 Task: Toggle the format space around selector separator option in the less.
Action: Mouse moved to (15, 526)
Screenshot: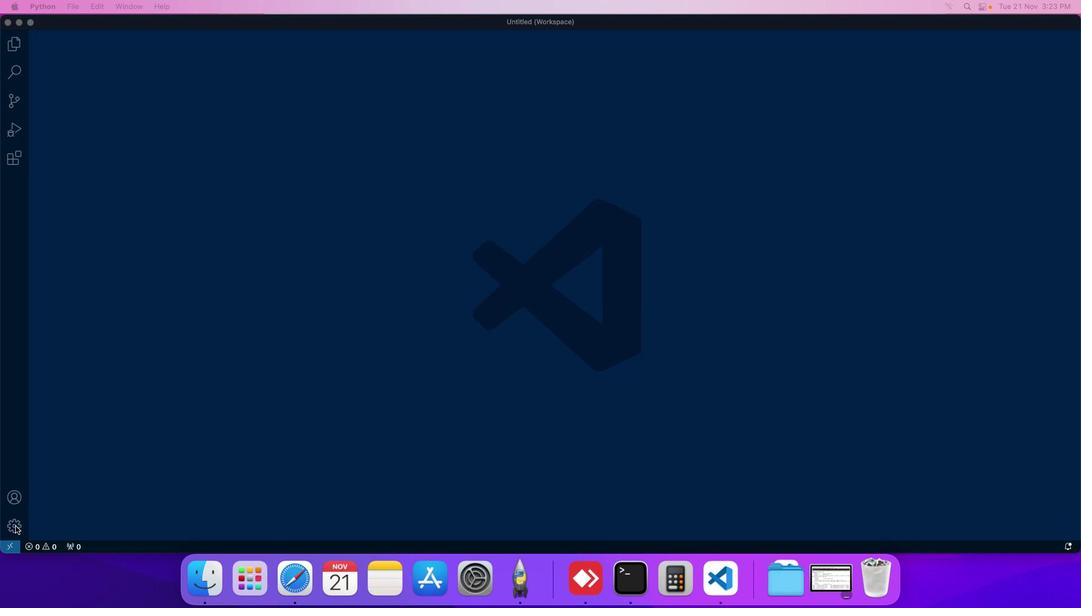 
Action: Mouse pressed left at (15, 526)
Screenshot: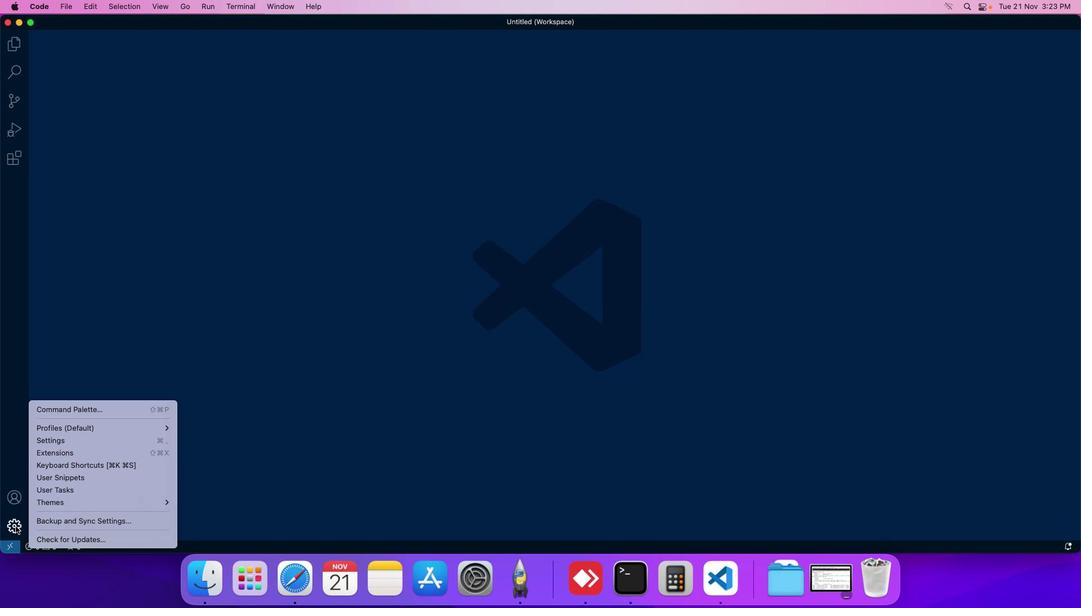 
Action: Mouse moved to (45, 443)
Screenshot: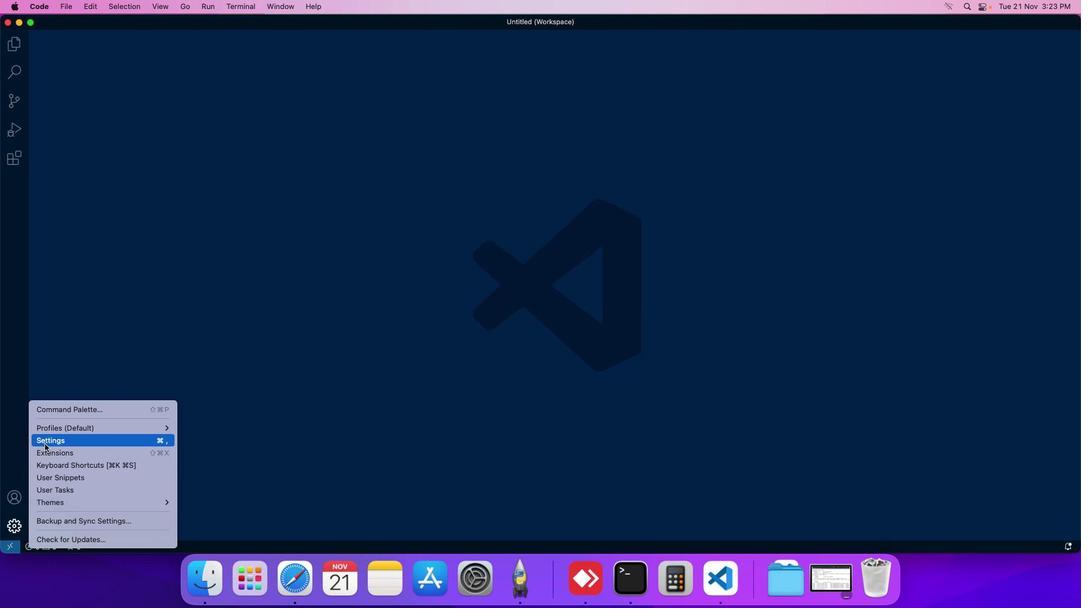 
Action: Mouse pressed left at (45, 443)
Screenshot: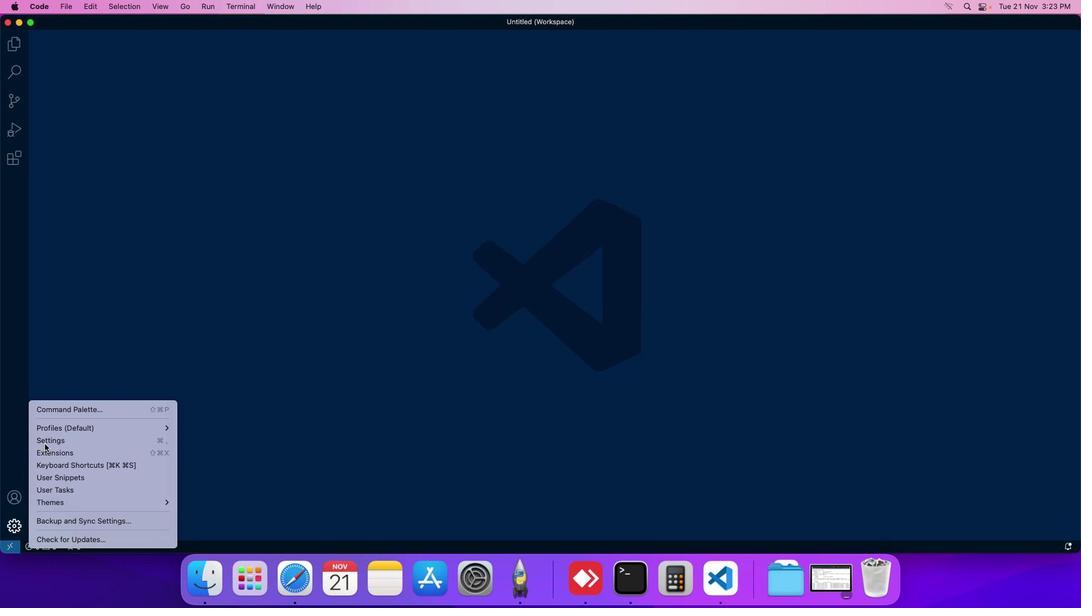 
Action: Mouse moved to (260, 85)
Screenshot: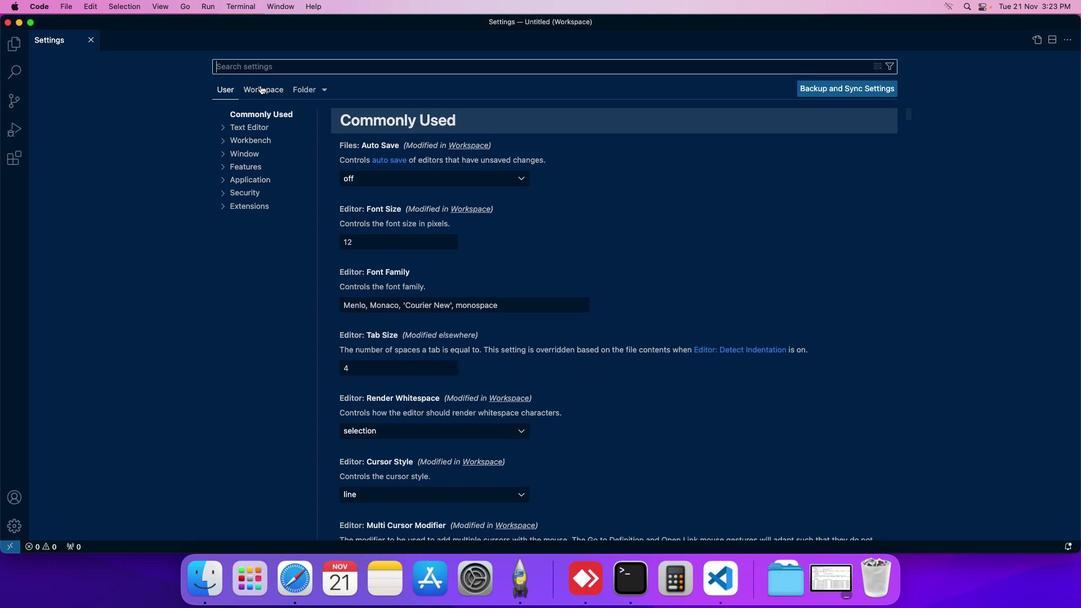 
Action: Mouse pressed left at (260, 85)
Screenshot: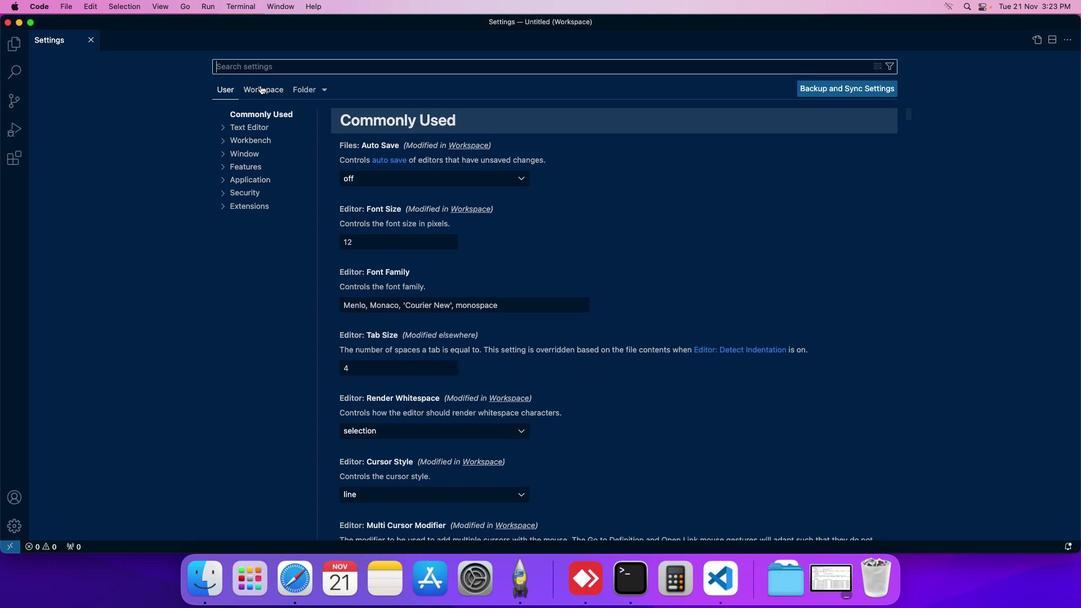 
Action: Mouse moved to (246, 191)
Screenshot: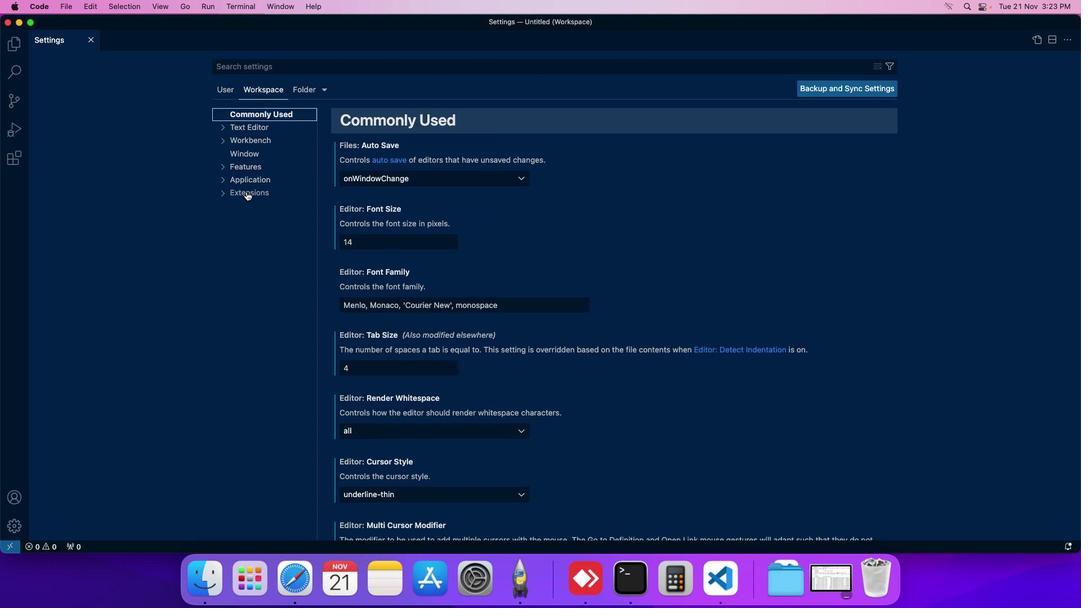 
Action: Mouse pressed left at (246, 191)
Screenshot: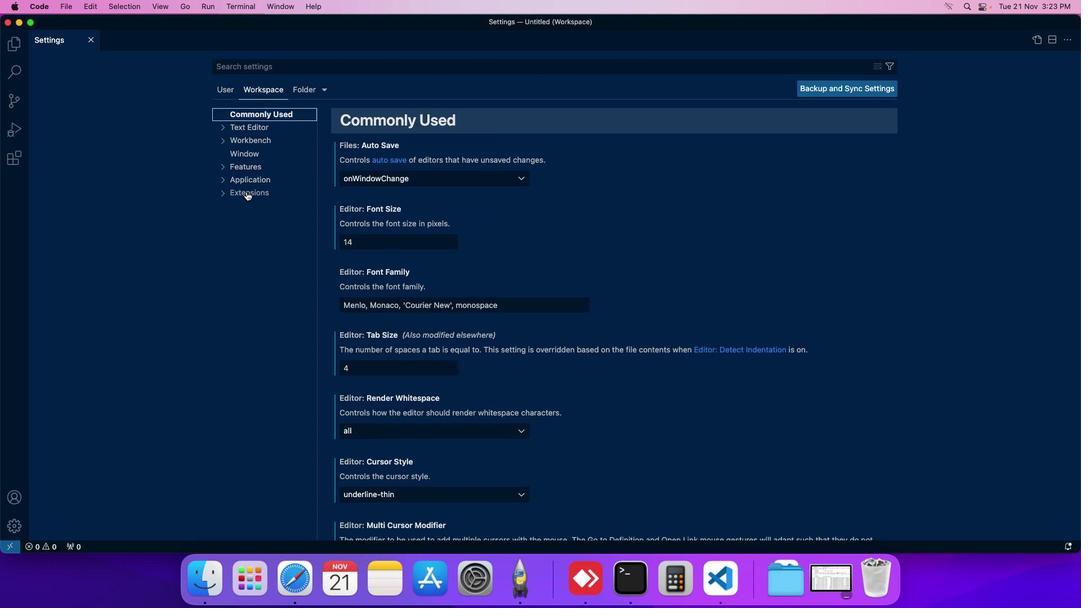 
Action: Mouse moved to (264, 242)
Screenshot: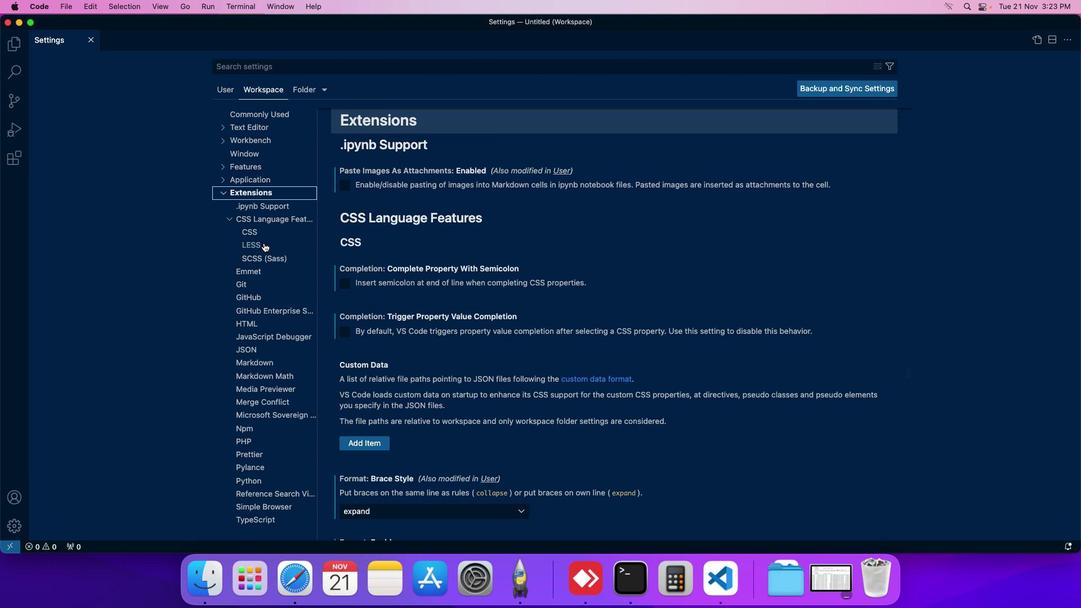
Action: Mouse pressed left at (264, 242)
Screenshot: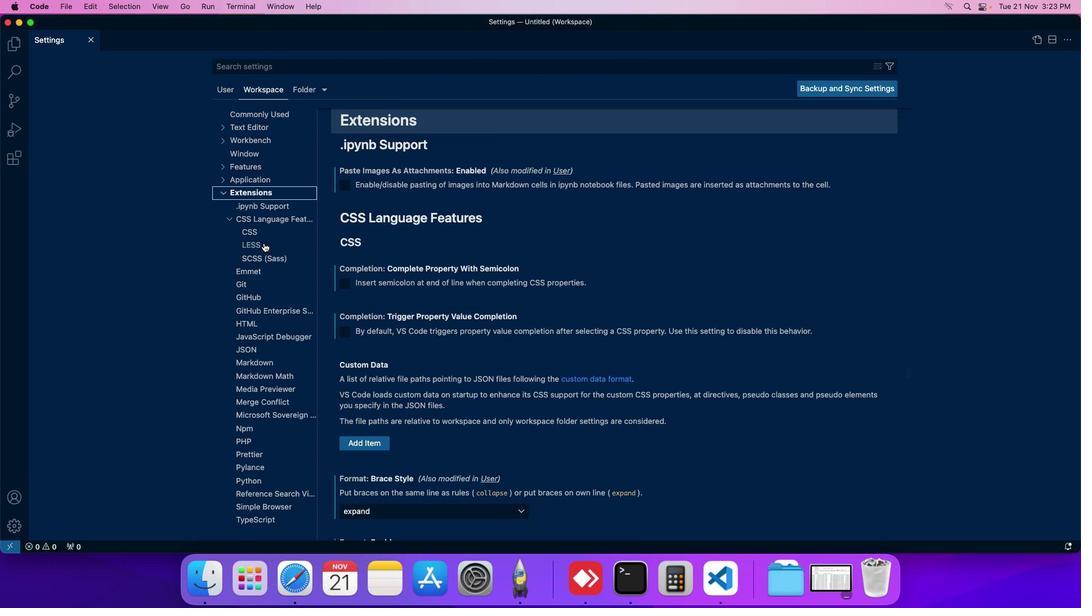 
Action: Mouse moved to (363, 274)
Screenshot: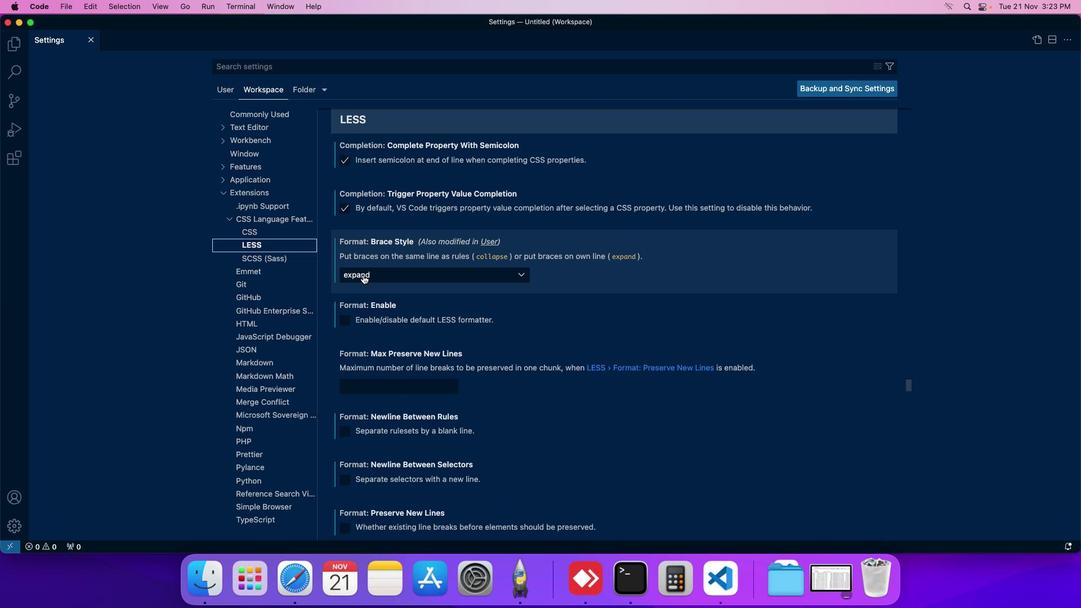 
Action: Mouse scrolled (363, 274) with delta (0, 0)
Screenshot: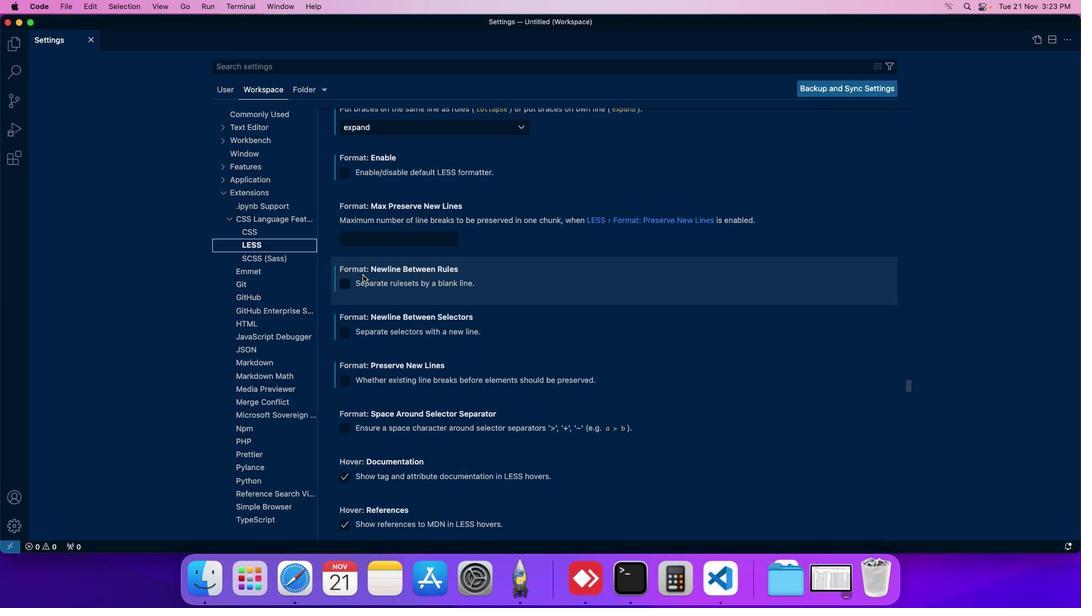 
Action: Mouse scrolled (363, 274) with delta (0, 0)
Screenshot: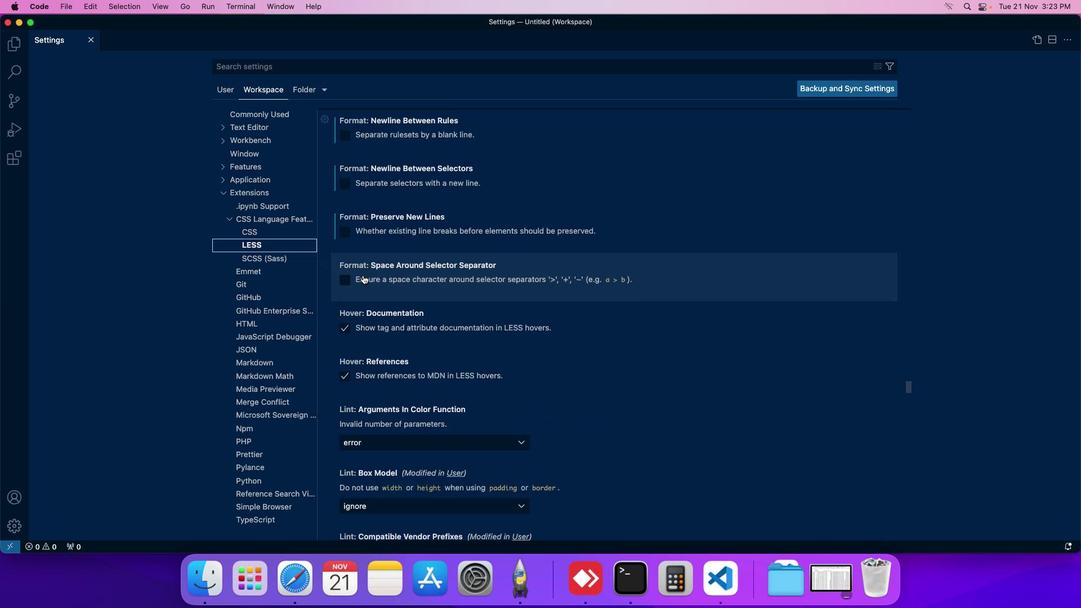 
Action: Mouse moved to (379, 316)
Screenshot: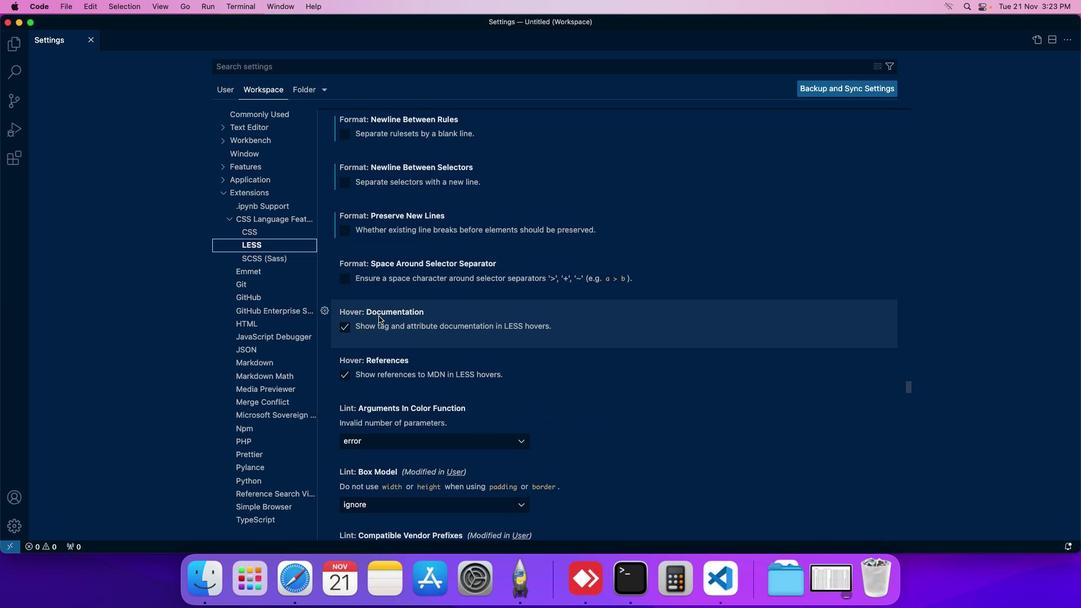 
Action: Mouse scrolled (379, 316) with delta (0, 0)
Screenshot: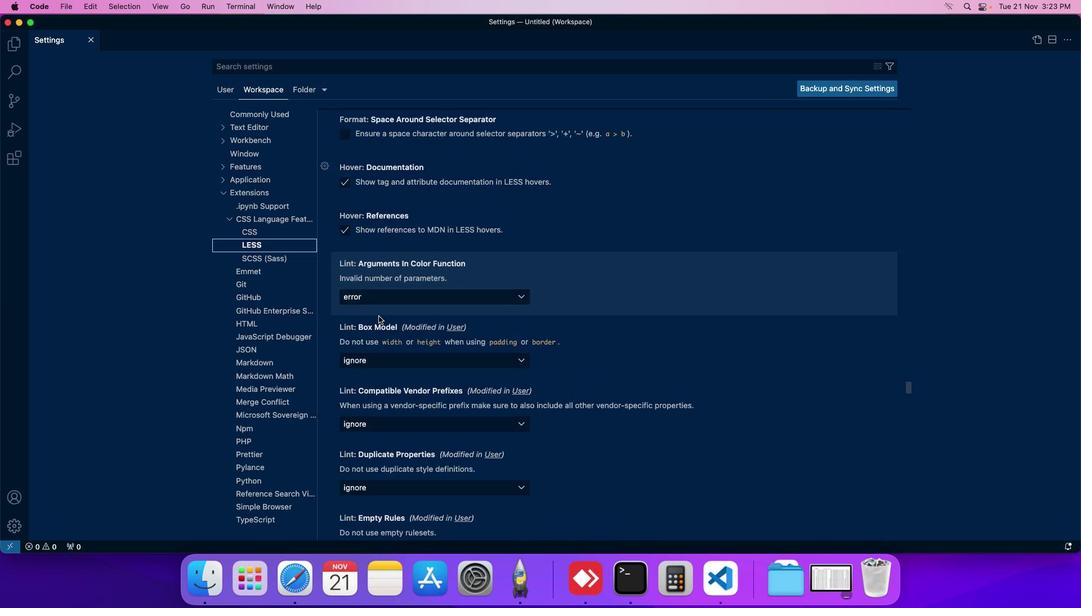 
Action: Mouse moved to (360, 253)
Screenshot: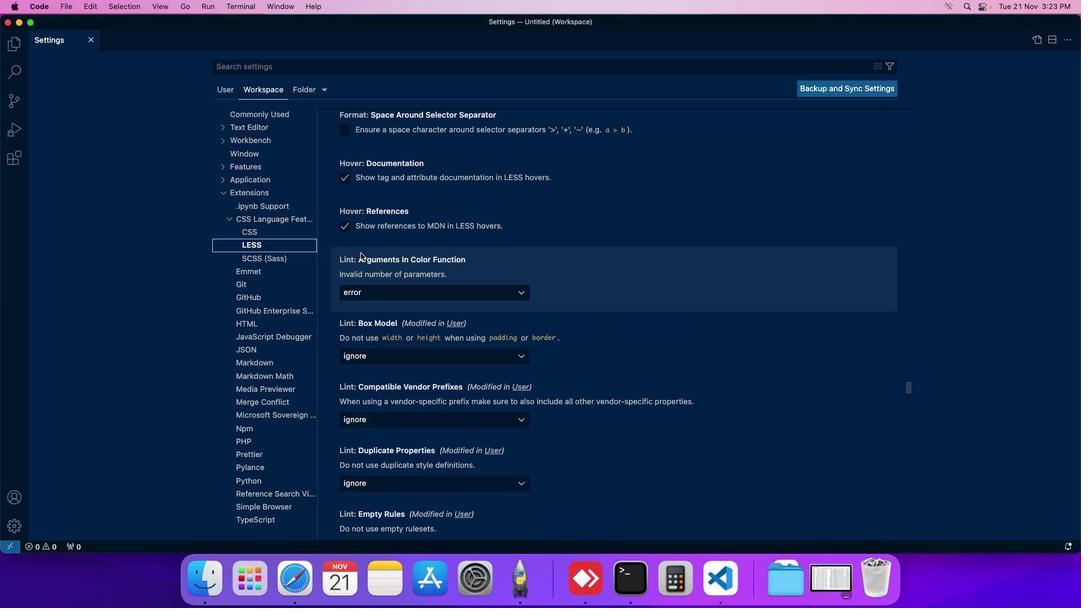 
Action: Mouse scrolled (360, 253) with delta (0, 0)
Screenshot: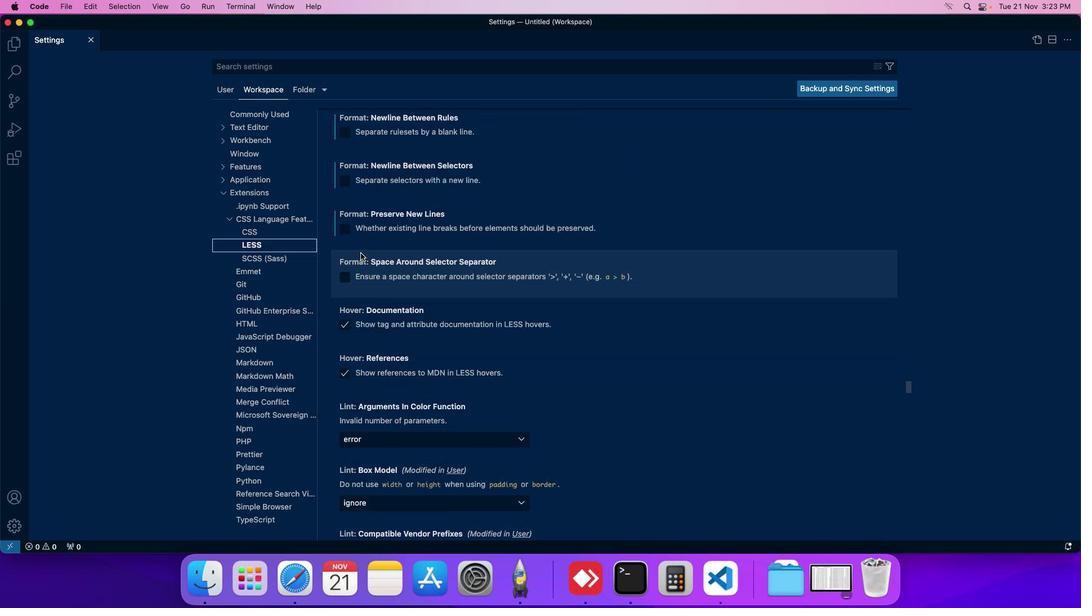 
Action: Mouse moved to (344, 281)
Screenshot: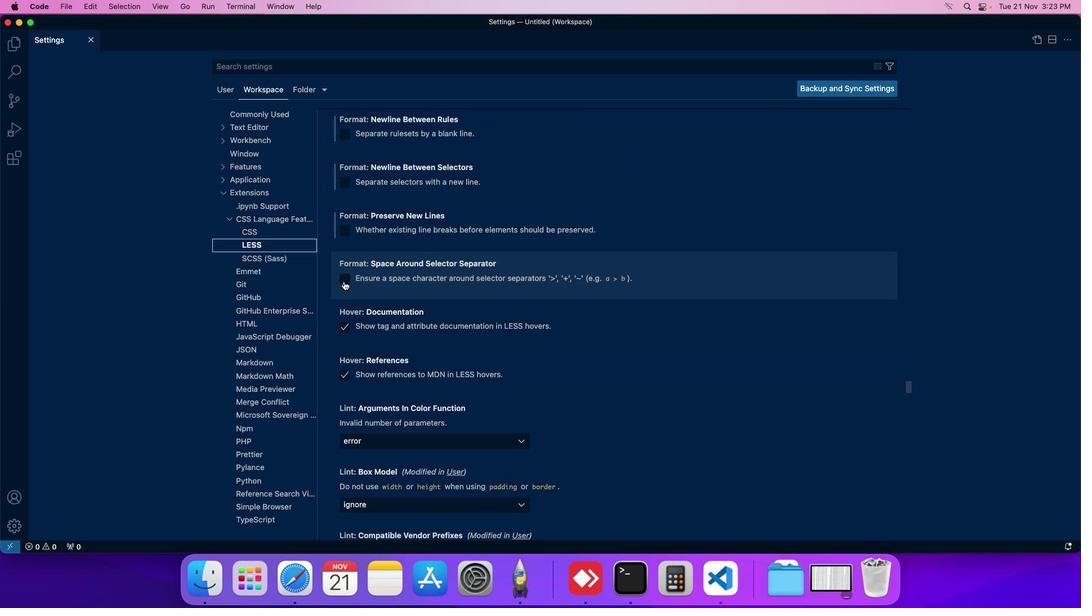 
Action: Mouse pressed left at (344, 281)
Screenshot: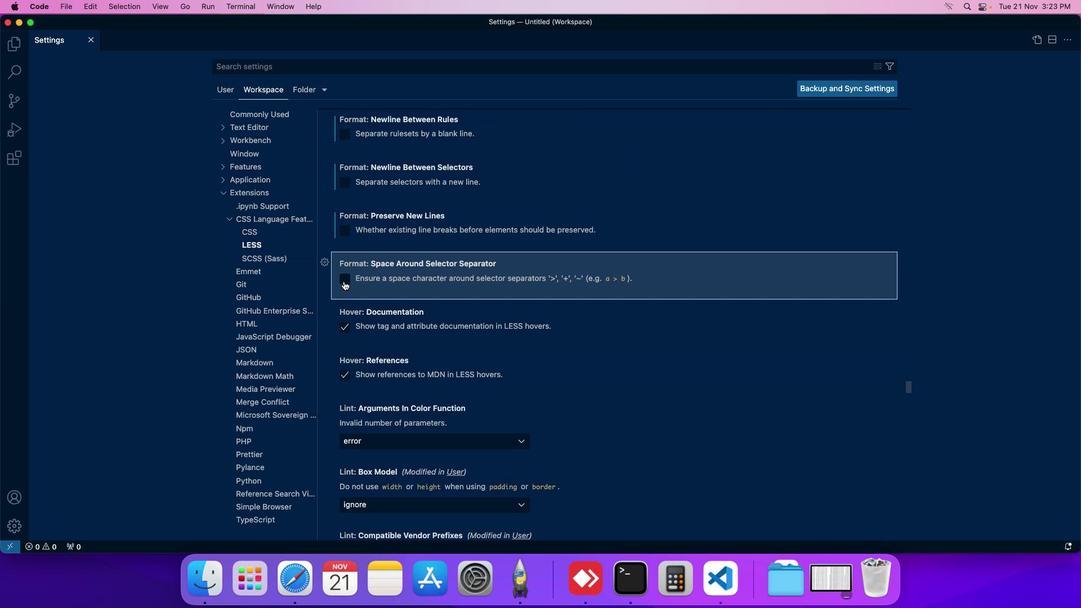 
Action: Mouse moved to (352, 284)
Screenshot: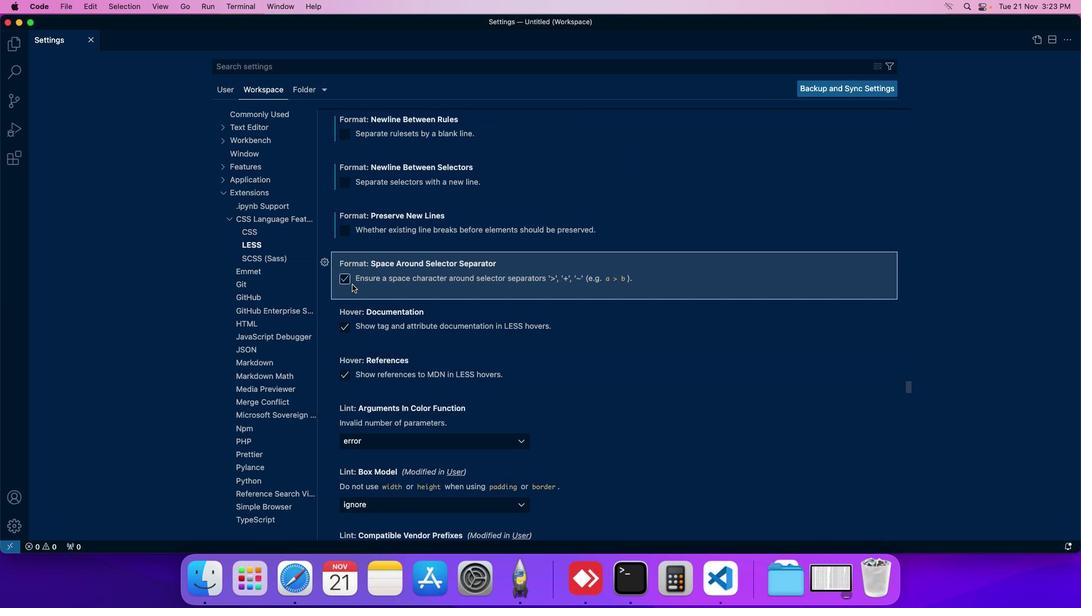 
